 Task: Add Sprouts Epsom Salt to the cart.
Action: Mouse pressed left at (21, 105)
Screenshot: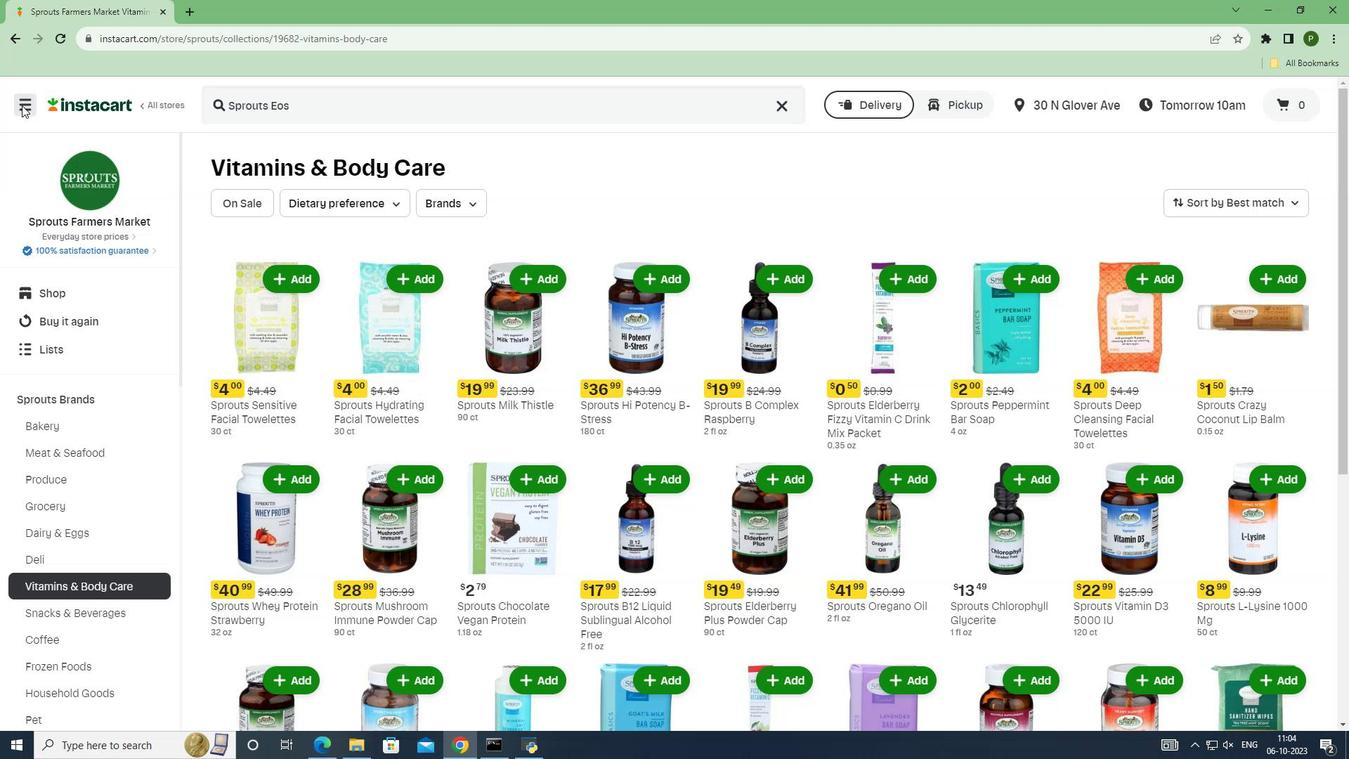 
Action: Mouse moved to (53, 364)
Screenshot: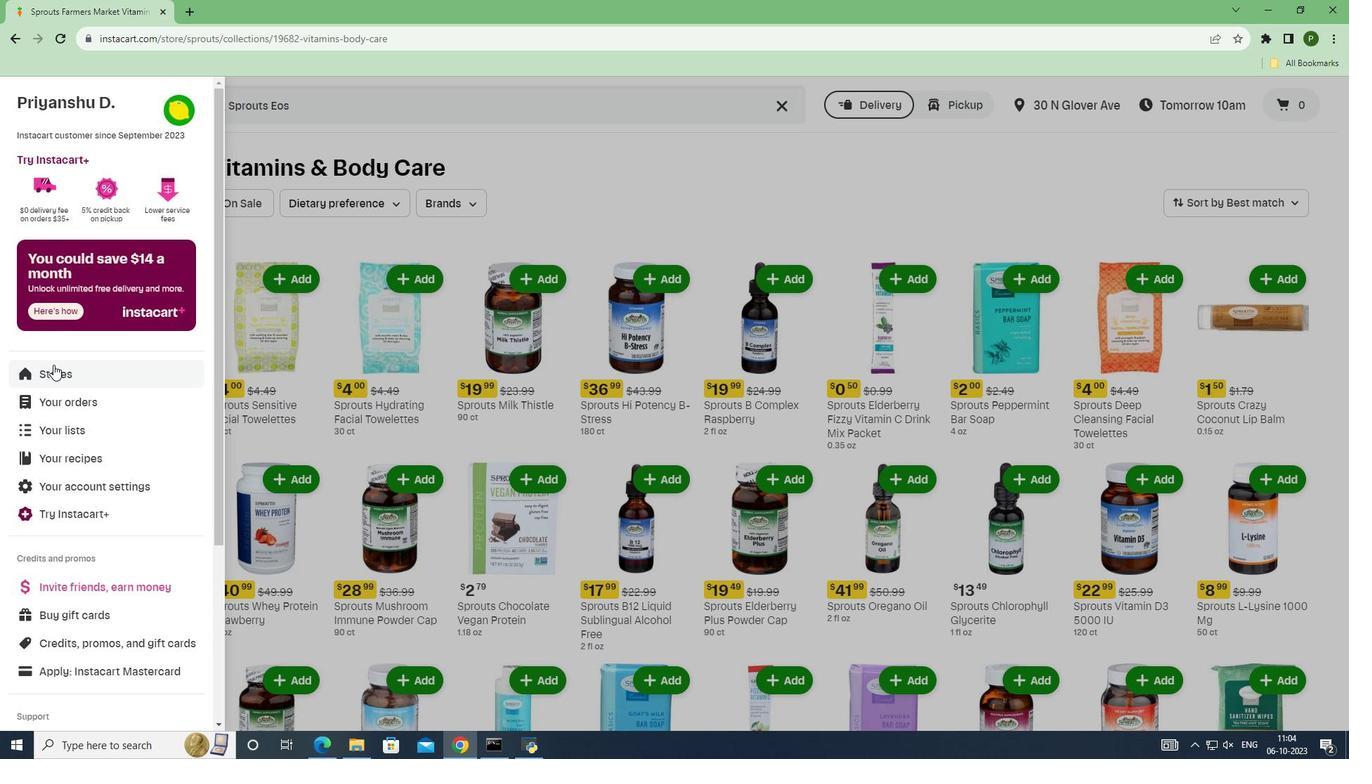 
Action: Mouse pressed left at (53, 364)
Screenshot: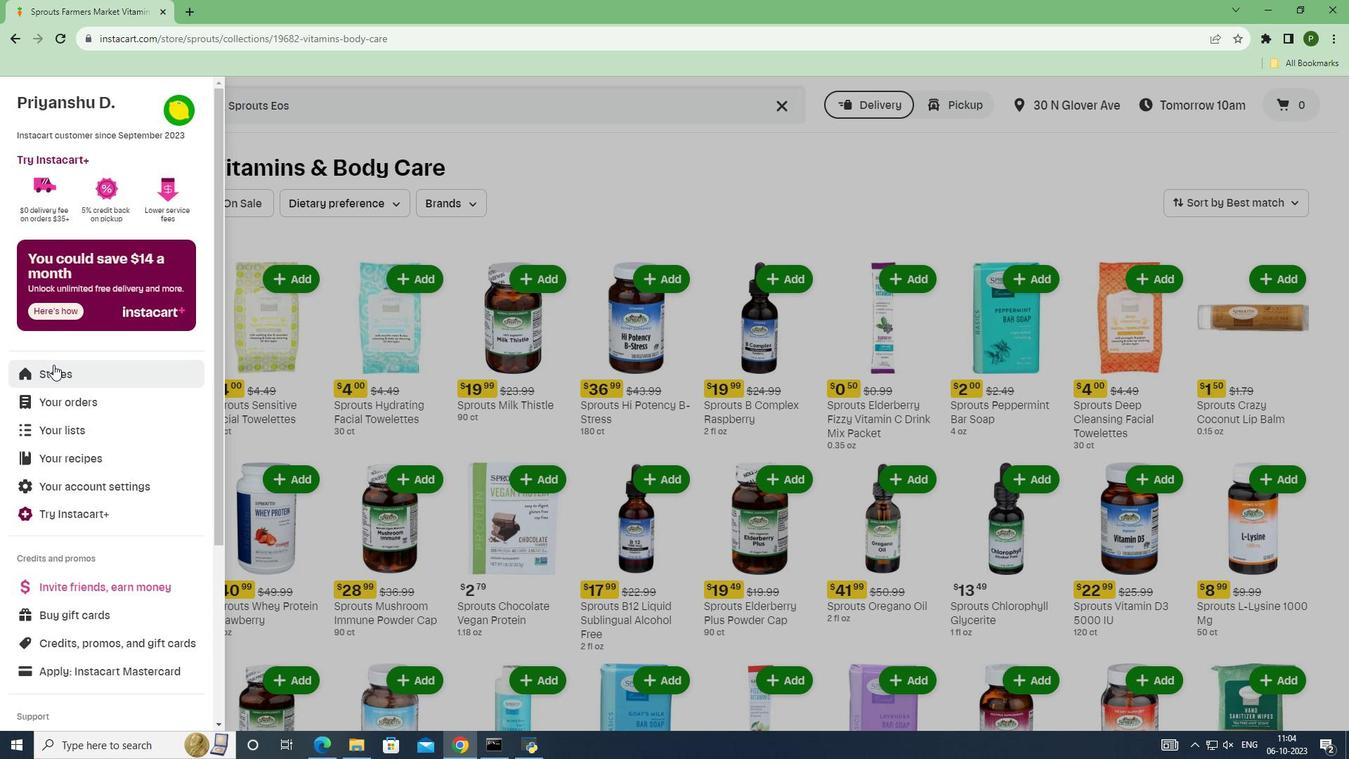 
Action: Mouse moved to (314, 168)
Screenshot: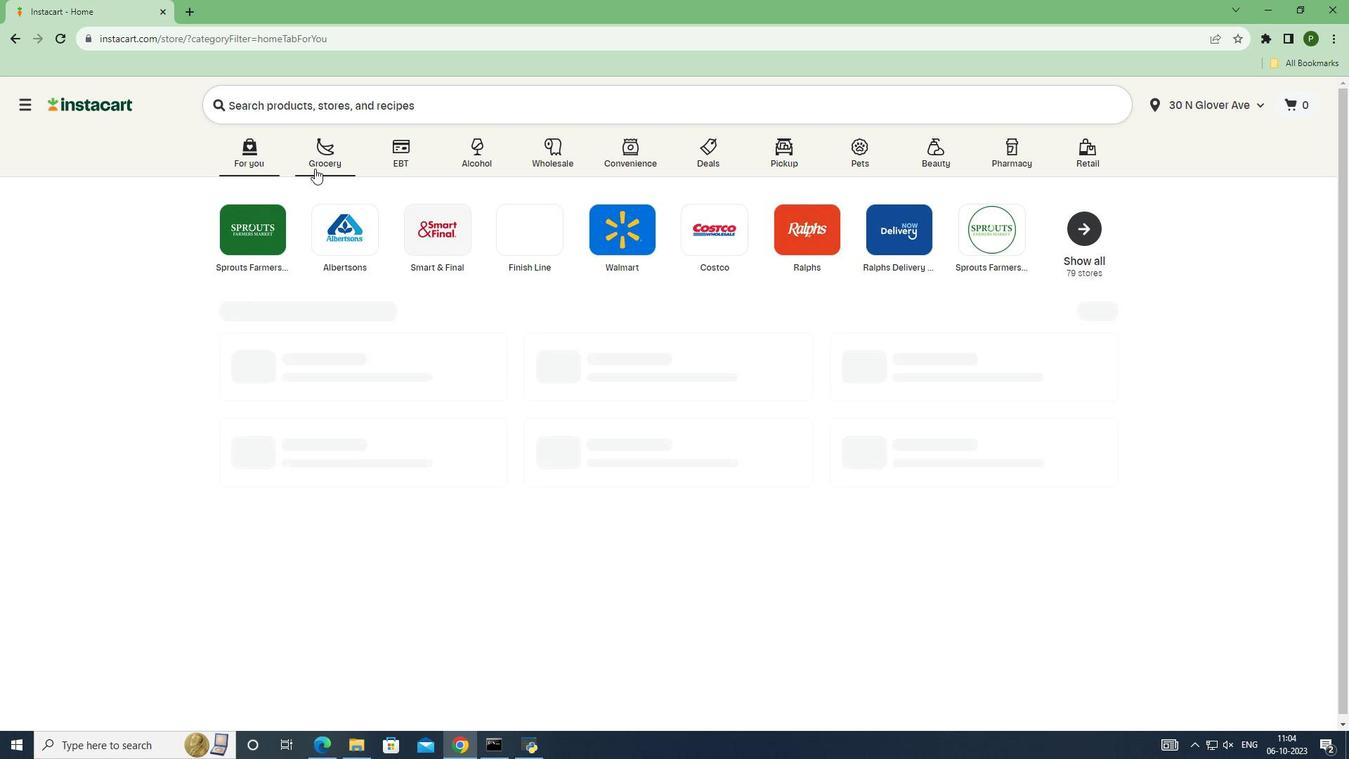 
Action: Mouse pressed left at (314, 168)
Screenshot: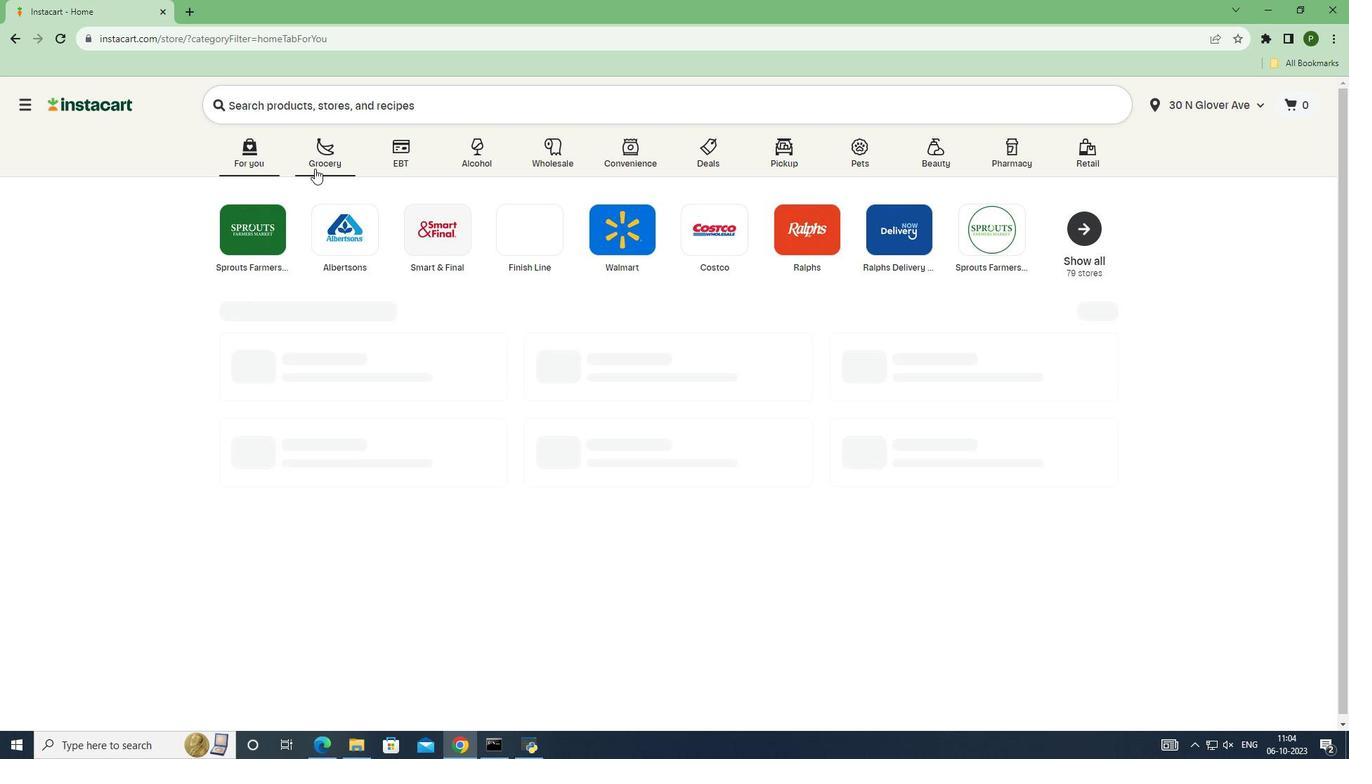 
Action: Mouse moved to (871, 330)
Screenshot: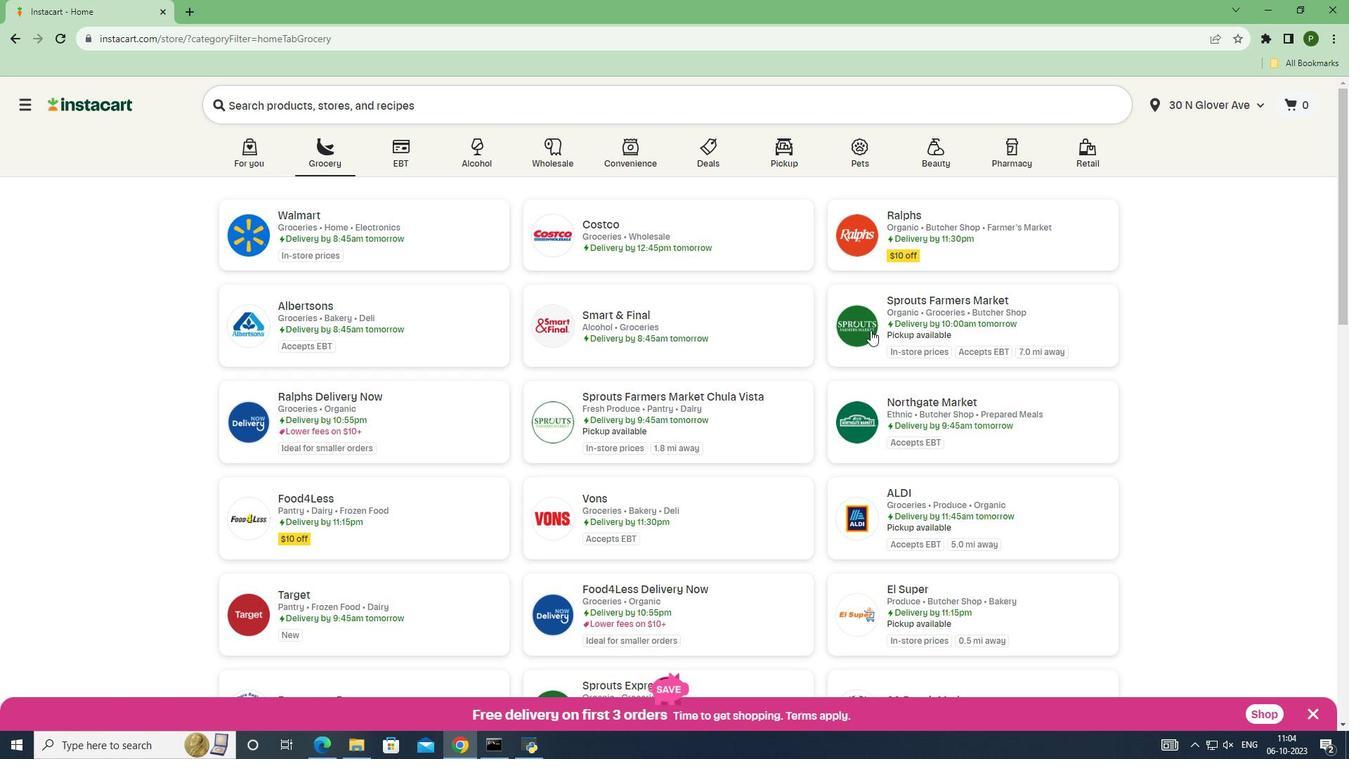 
Action: Mouse pressed left at (871, 330)
Screenshot: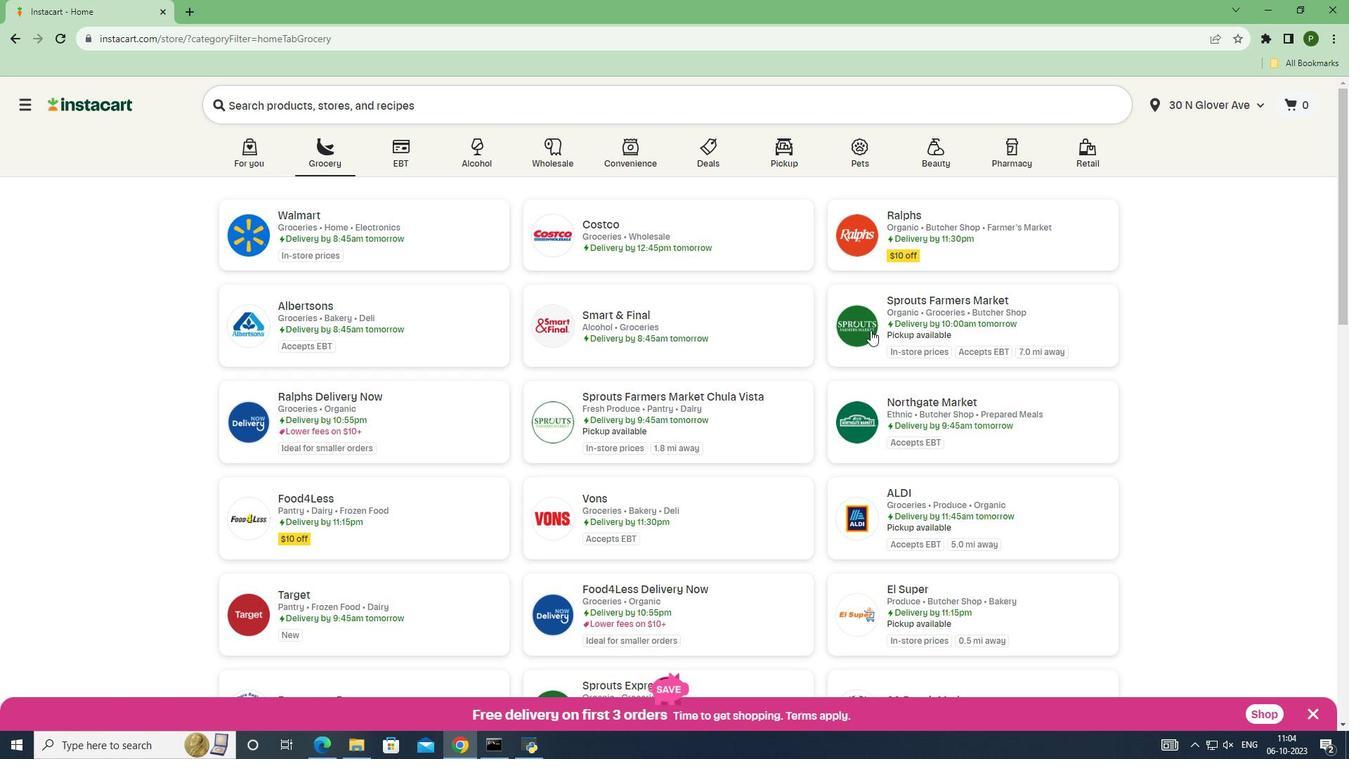 
Action: Mouse moved to (133, 400)
Screenshot: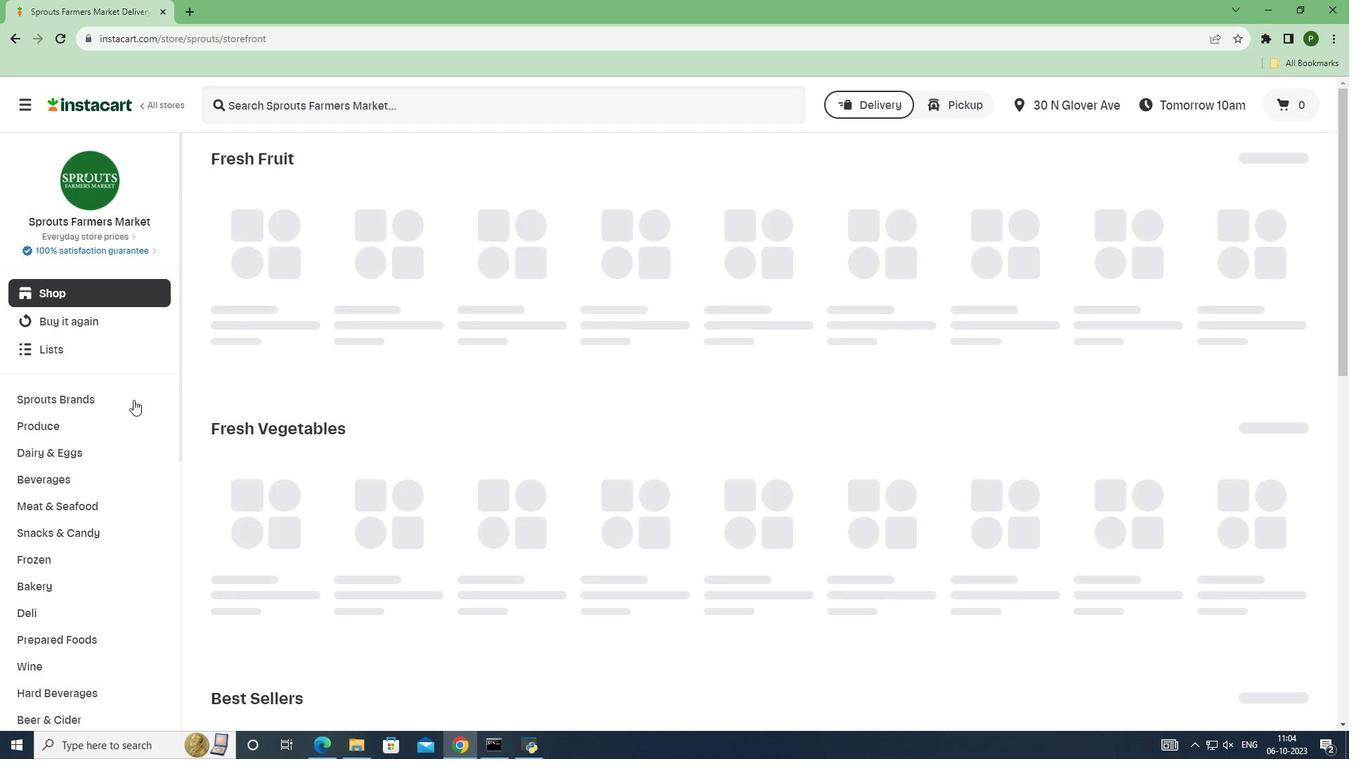 
Action: Mouse pressed left at (133, 400)
Screenshot: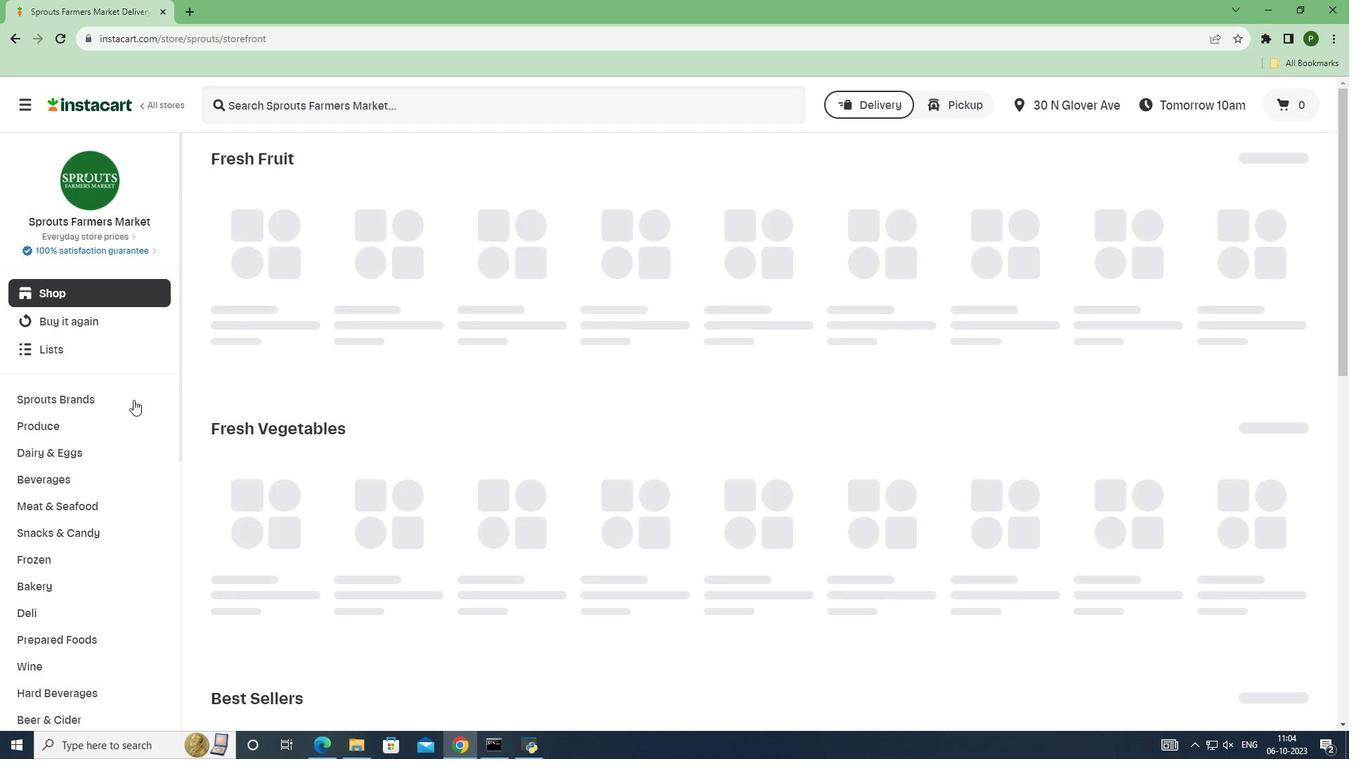 
Action: Mouse moved to (103, 580)
Screenshot: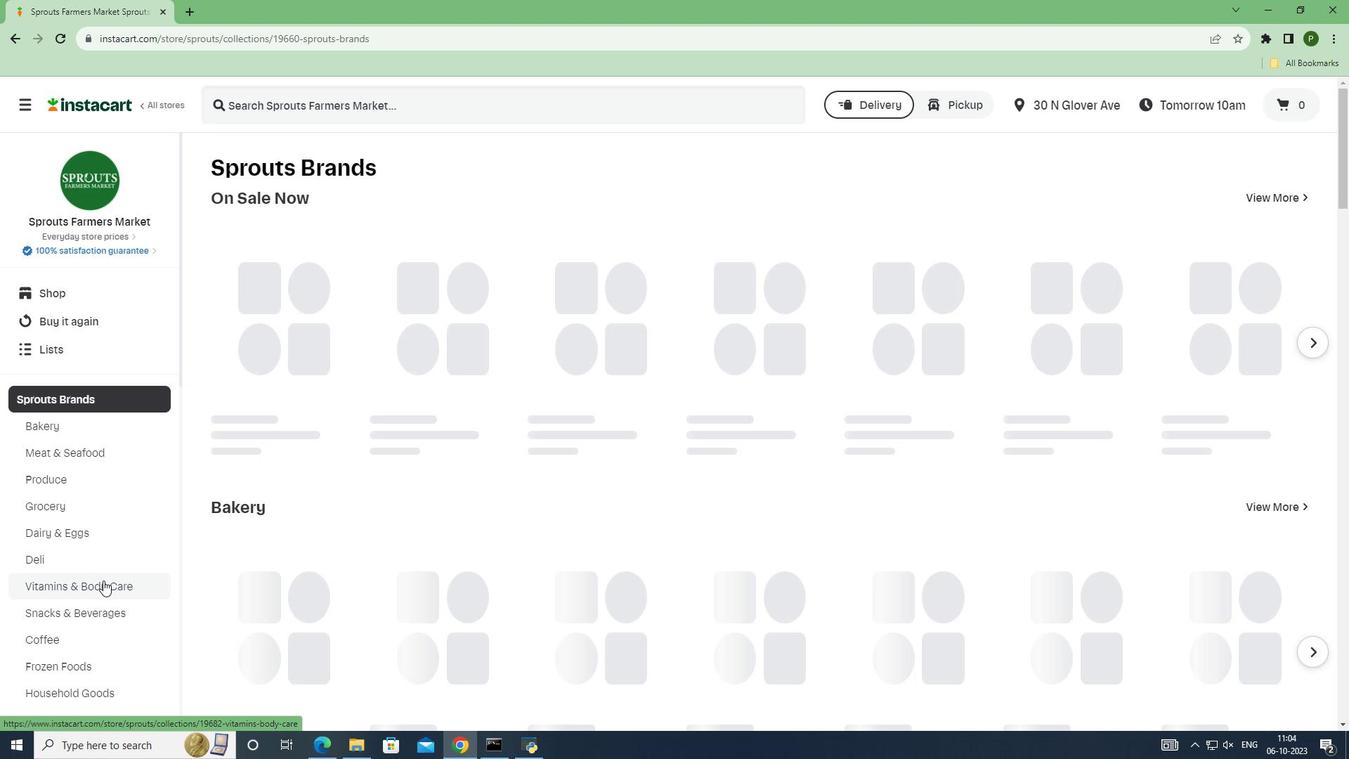 
Action: Mouse pressed left at (103, 580)
Screenshot: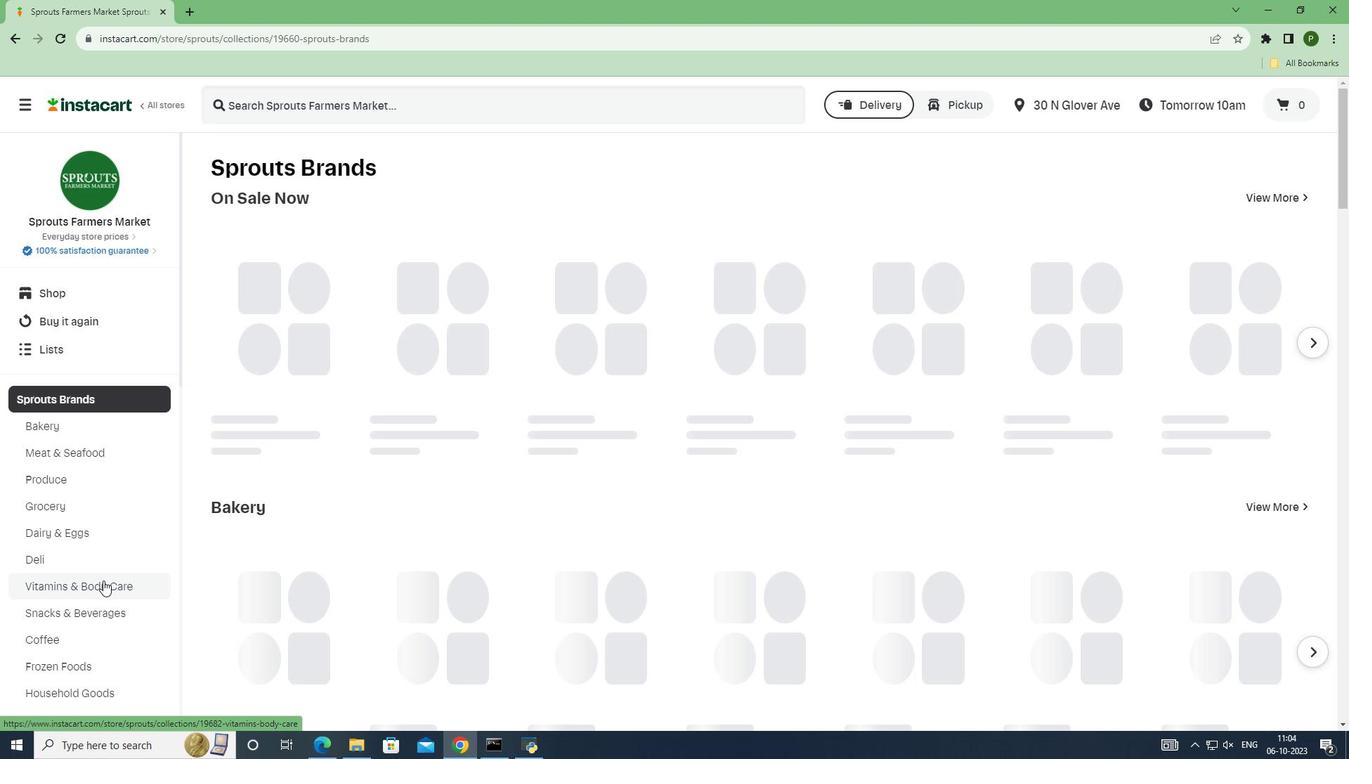 
Action: Mouse moved to (250, 92)
Screenshot: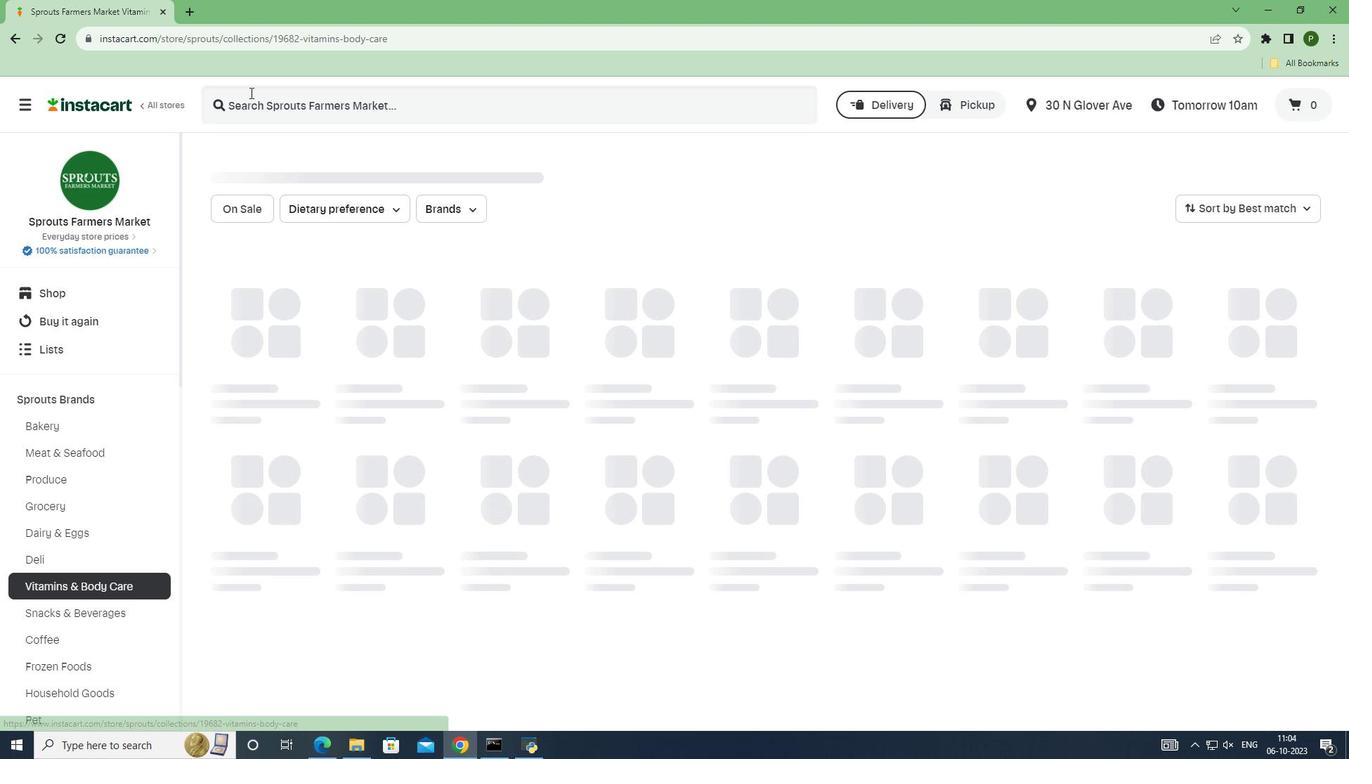 
Action: Mouse pressed left at (250, 92)
Screenshot: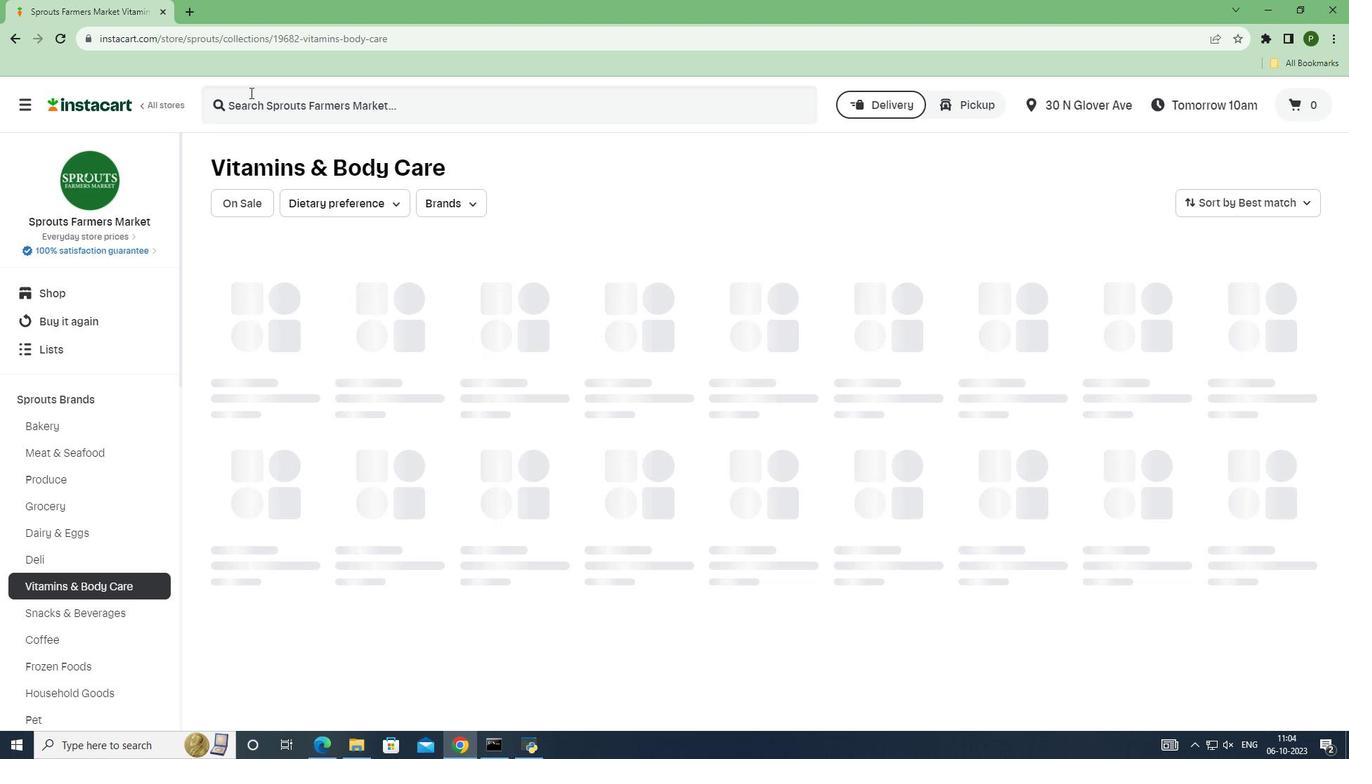 
Action: Key pressed <Key.caps_lock>S<Key.caps_lock>prouts<Key.space><Key.caps_lock>E<Key.caps_lock>psom<Key.space><Key.caps_lock>S<Key.caps_lock>alt<Key.space><Key.enter>
Screenshot: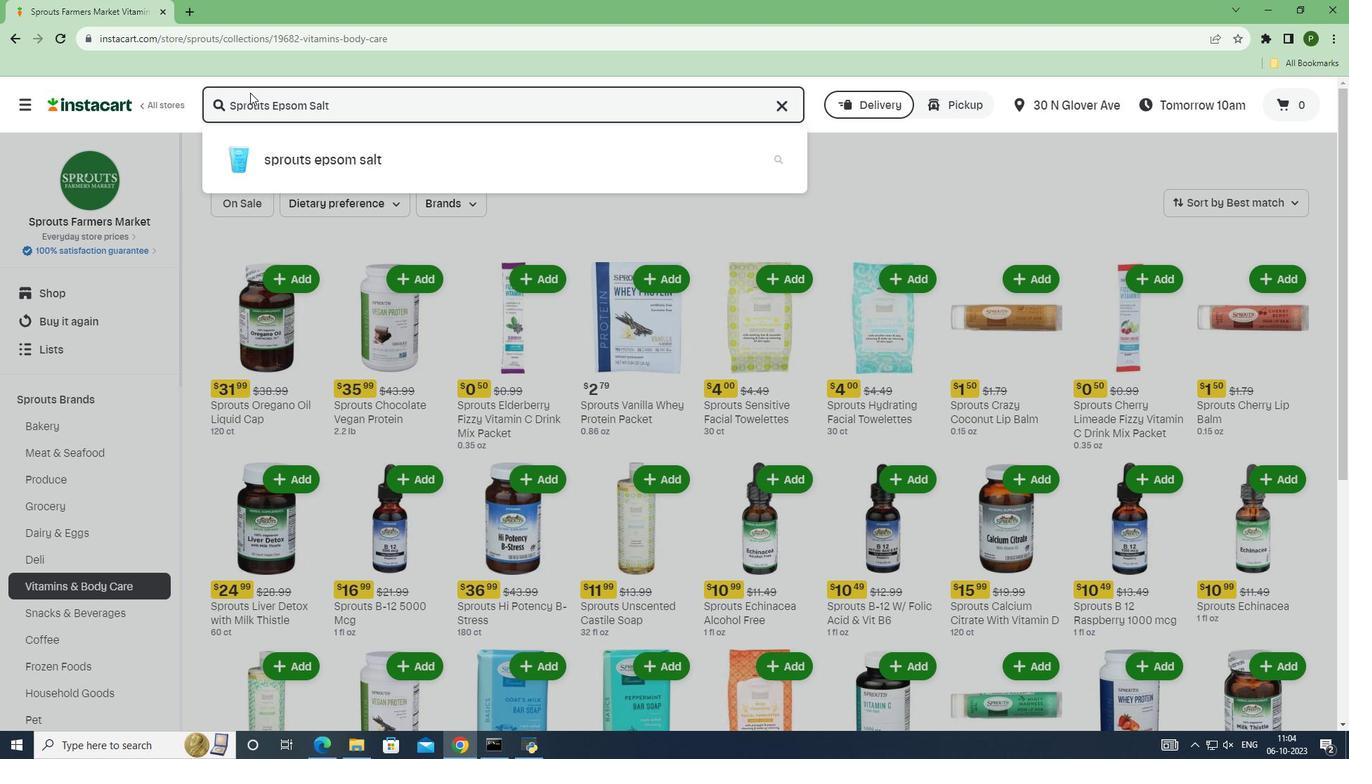 
Action: Mouse moved to (385, 261)
Screenshot: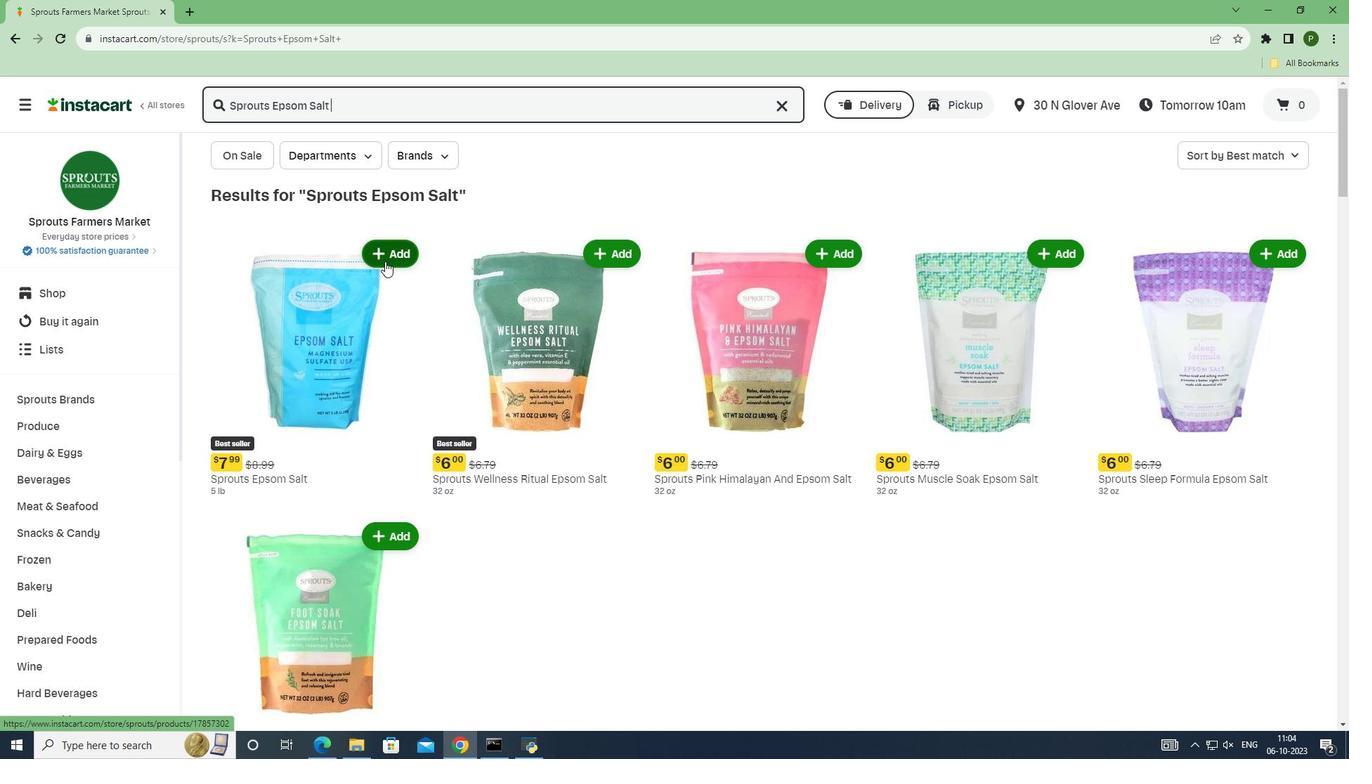 
Action: Mouse pressed left at (385, 261)
Screenshot: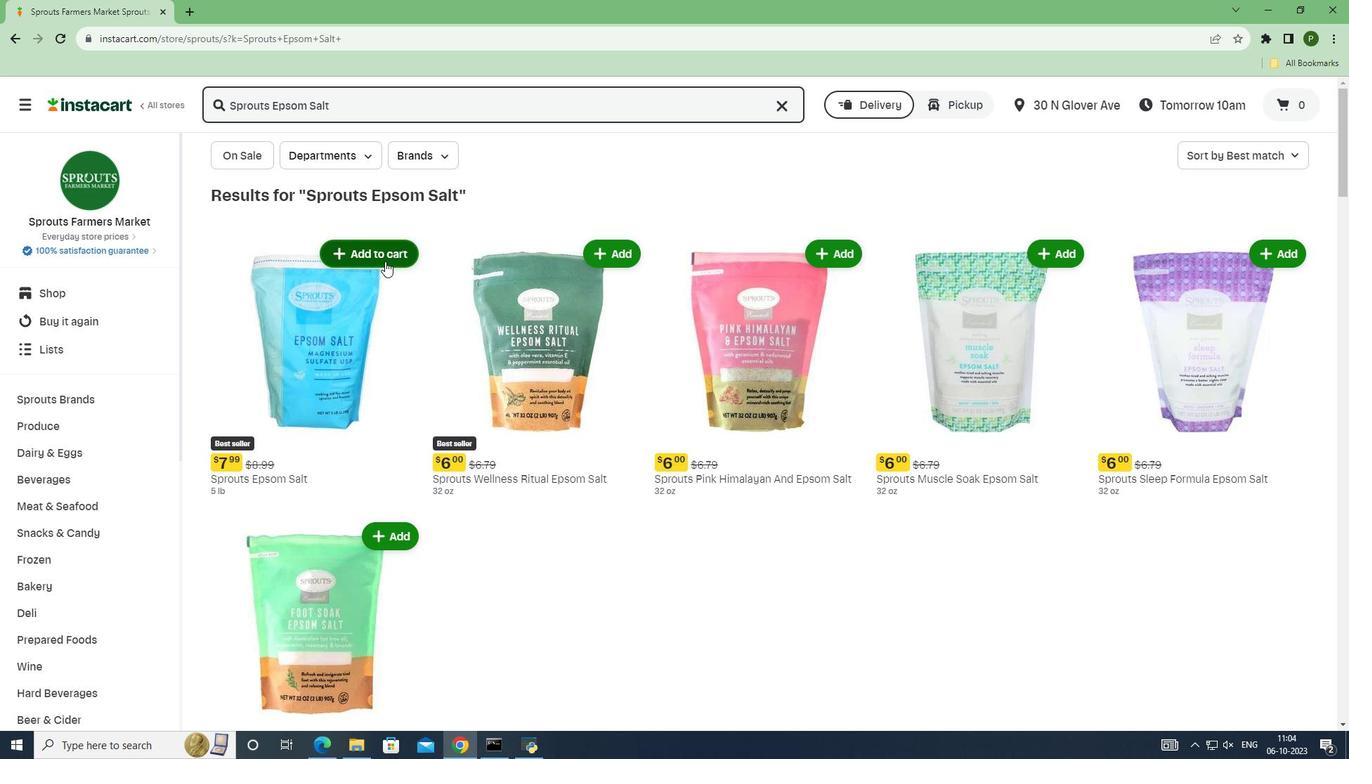 
Action: Mouse moved to (423, 340)
Screenshot: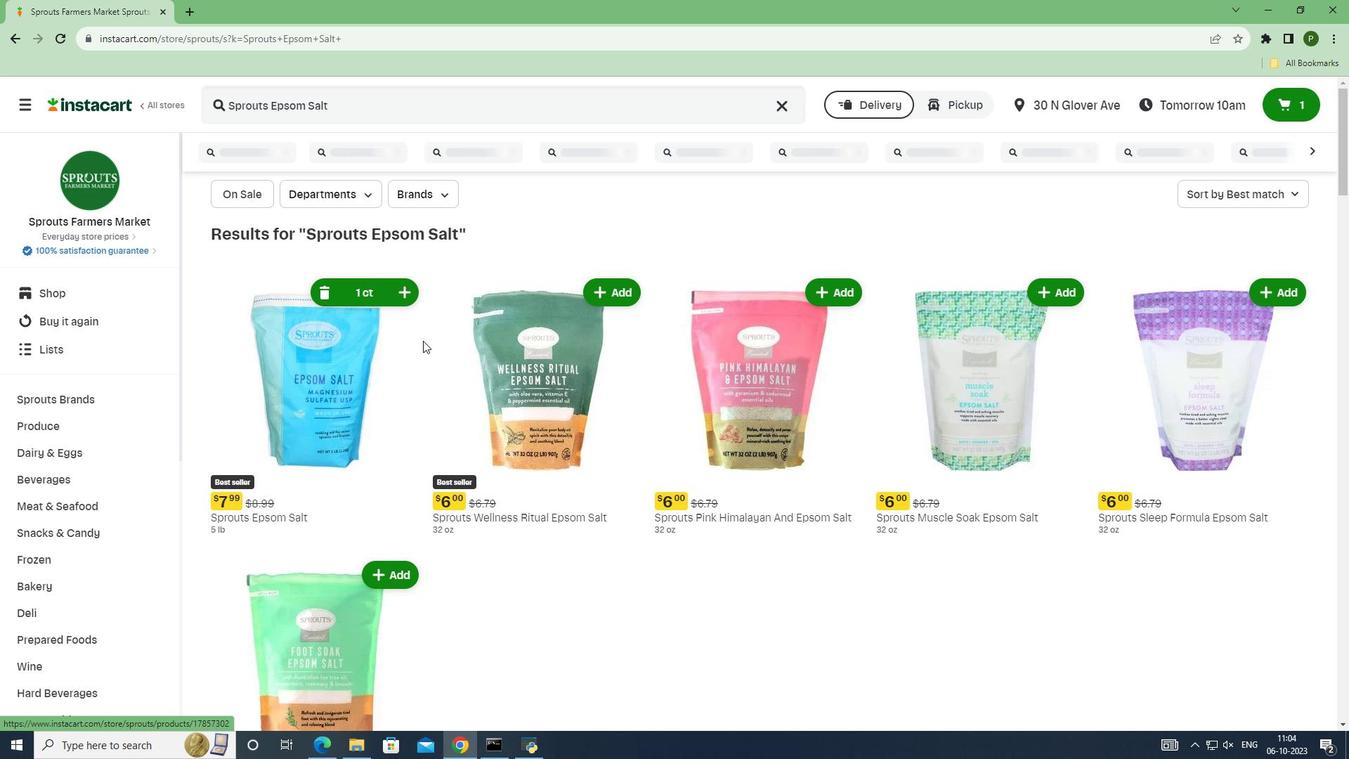 
